 Task: Access the dashboards of "Digital Experience"
Action: Mouse moved to (1027, 75)
Screenshot: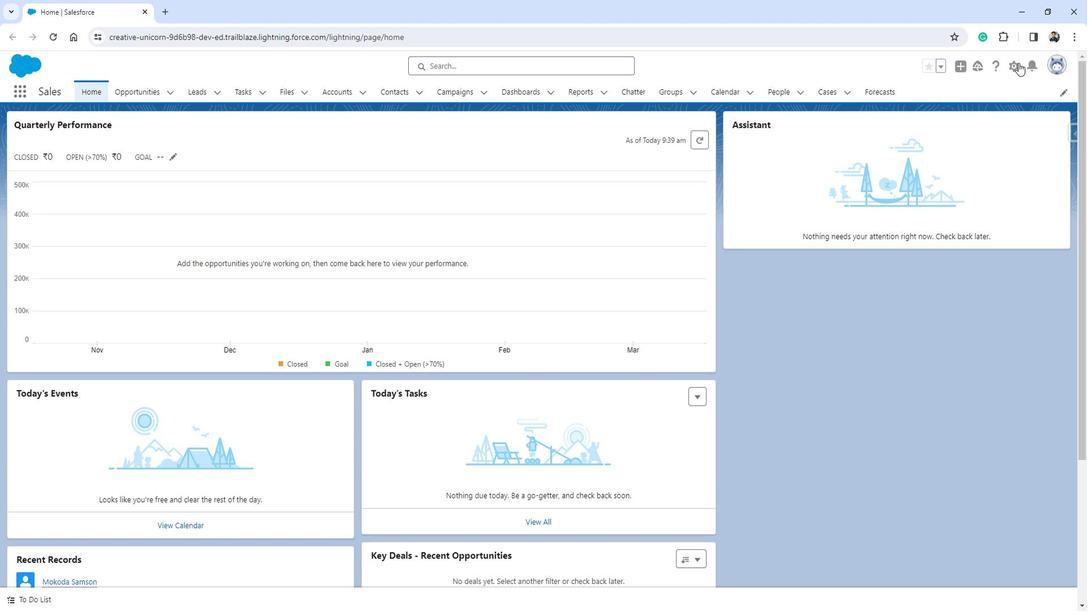 
Action: Mouse pressed left at (1027, 75)
Screenshot: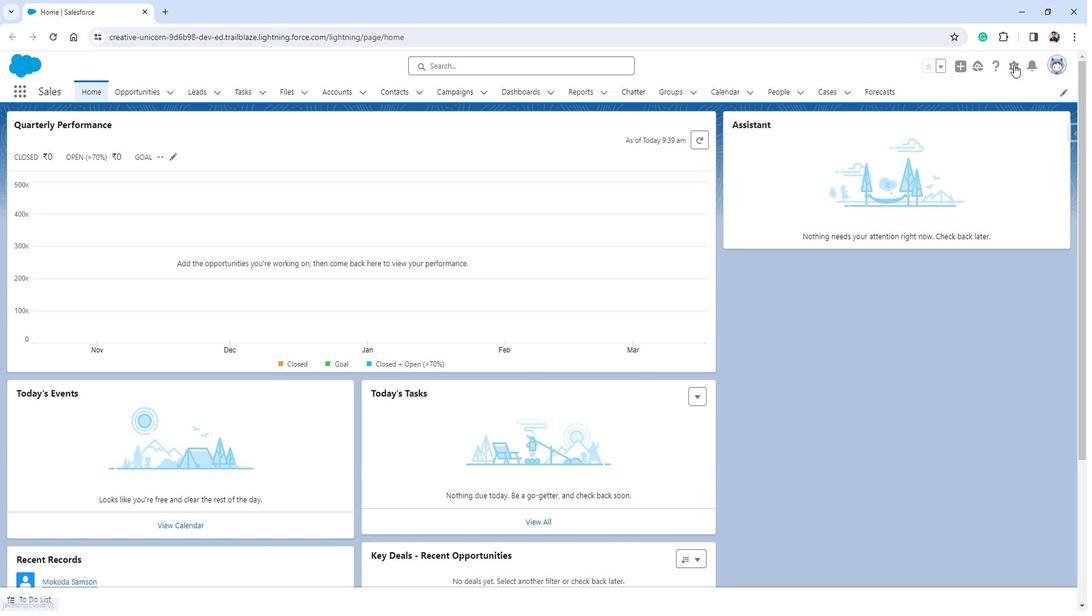 
Action: Mouse moved to (981, 115)
Screenshot: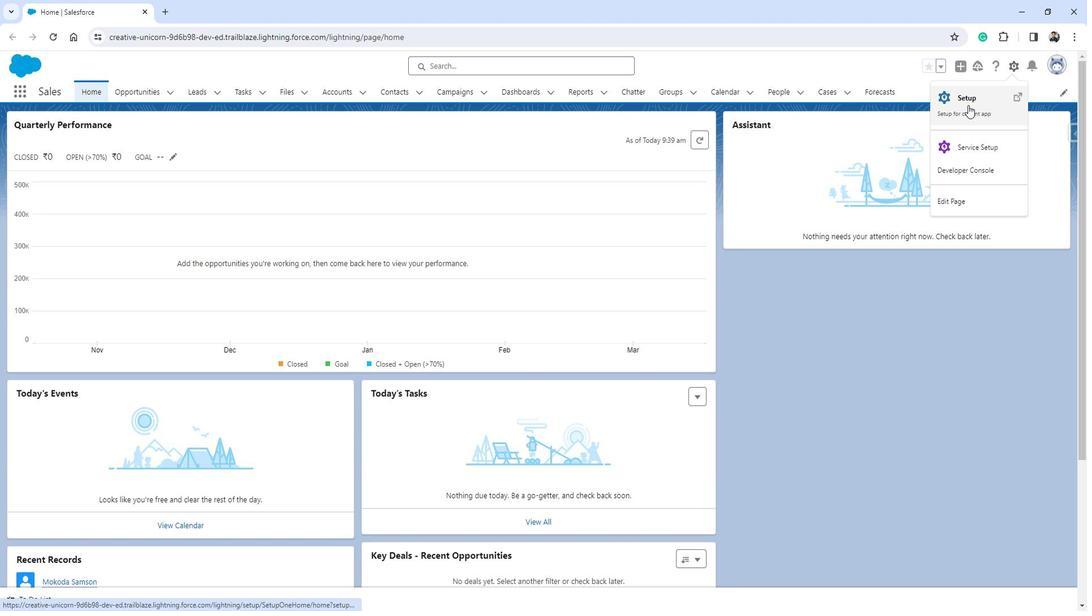 
Action: Mouse pressed left at (981, 115)
Screenshot: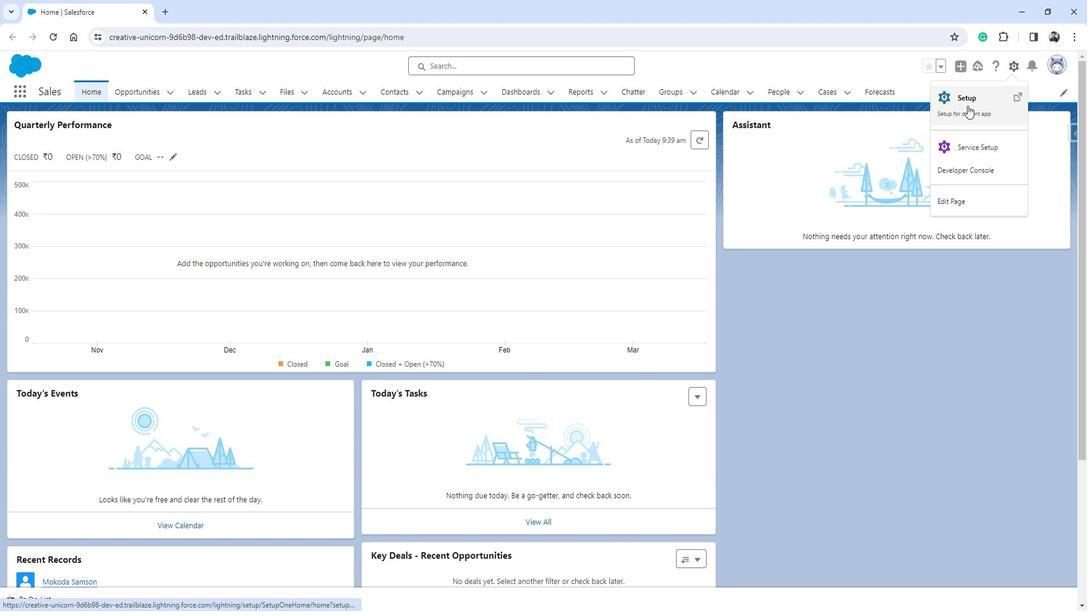 
Action: Mouse moved to (77, 381)
Screenshot: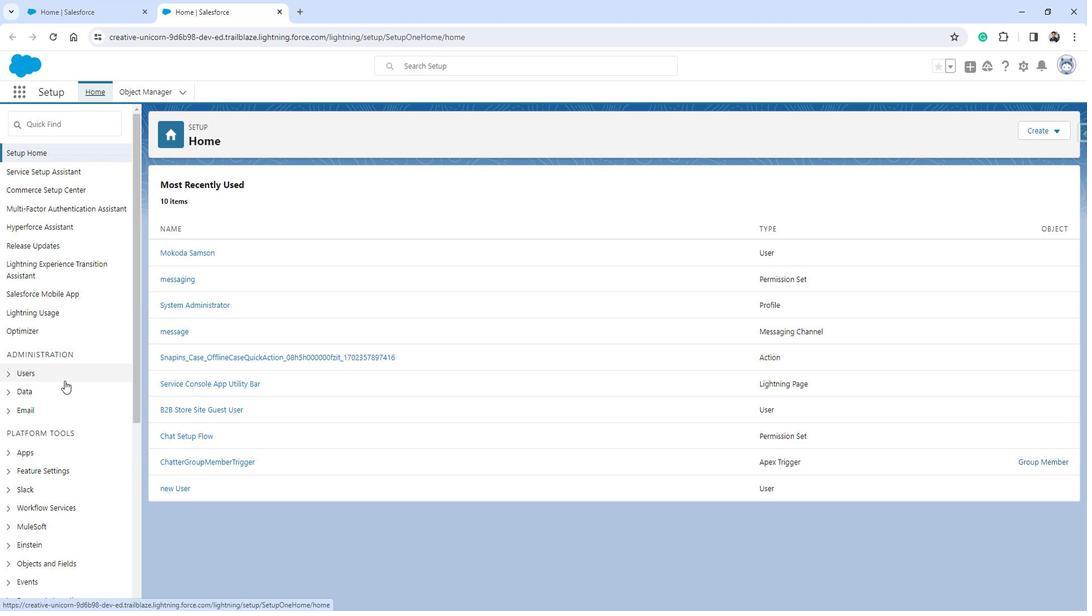 
Action: Mouse scrolled (77, 381) with delta (0, 0)
Screenshot: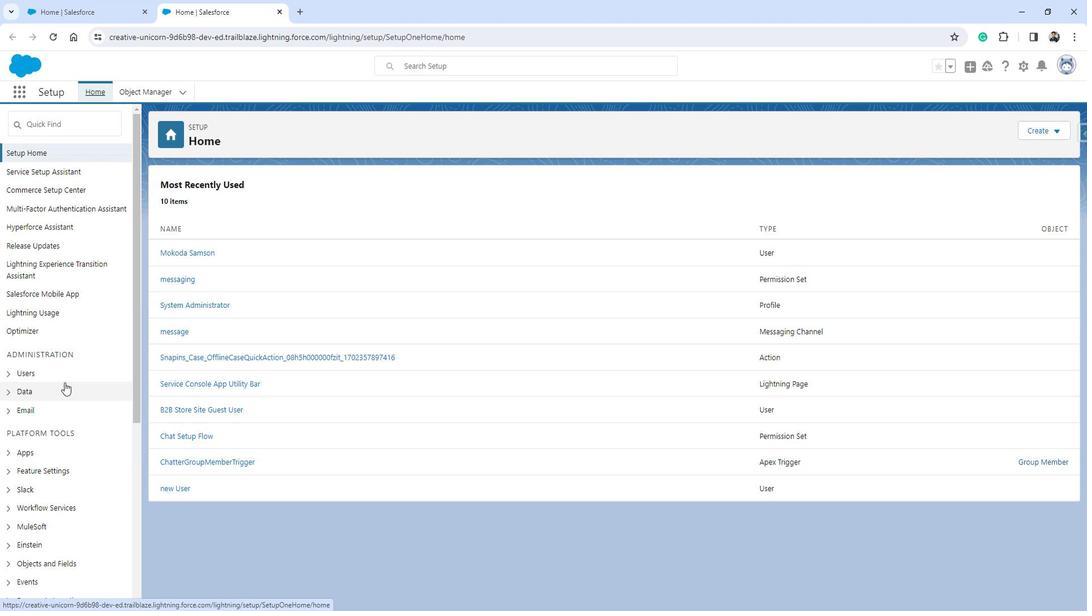 
Action: Mouse scrolled (77, 381) with delta (0, 0)
Screenshot: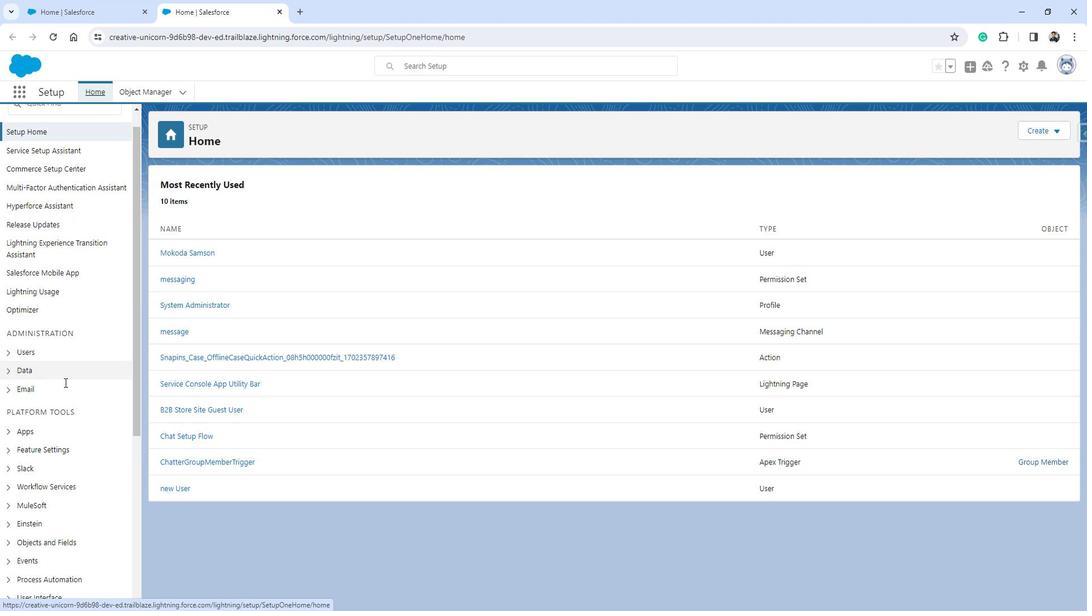 
Action: Mouse scrolled (77, 381) with delta (0, 0)
Screenshot: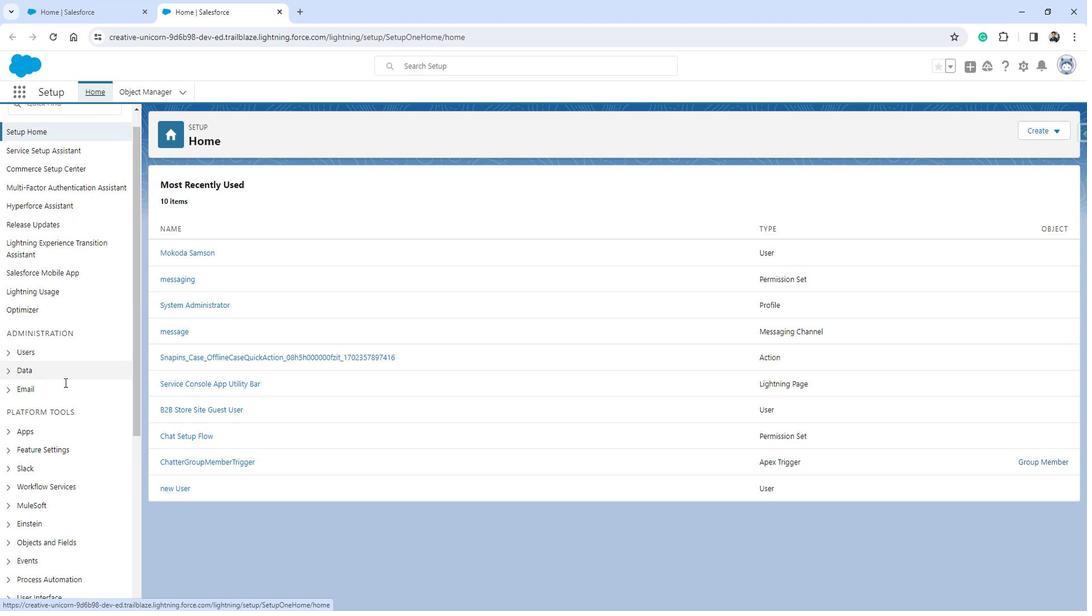 
Action: Mouse moved to (59, 292)
Screenshot: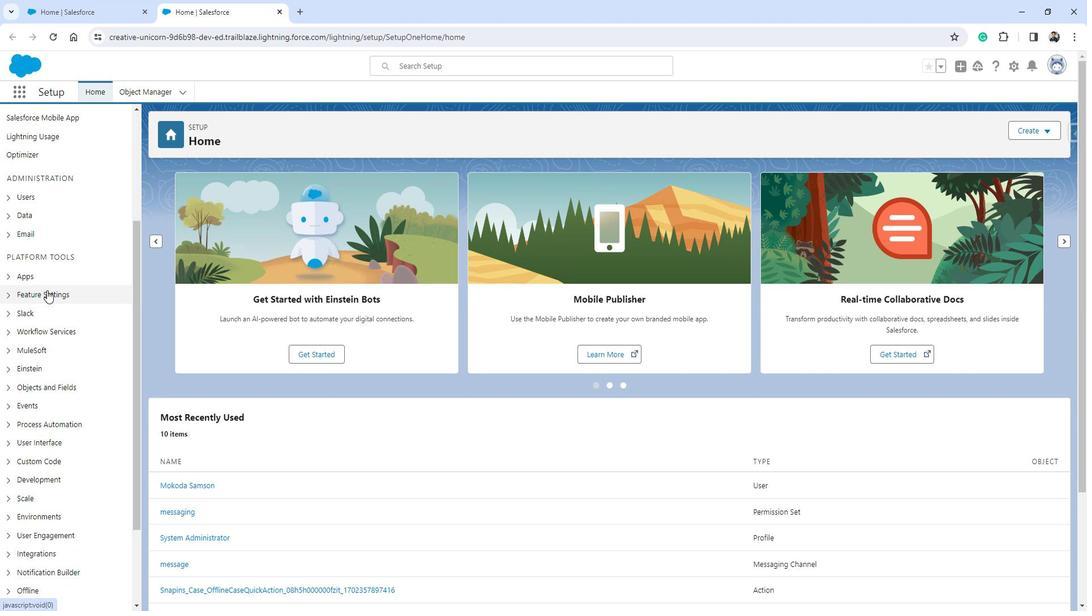 
Action: Mouse pressed left at (59, 292)
Screenshot: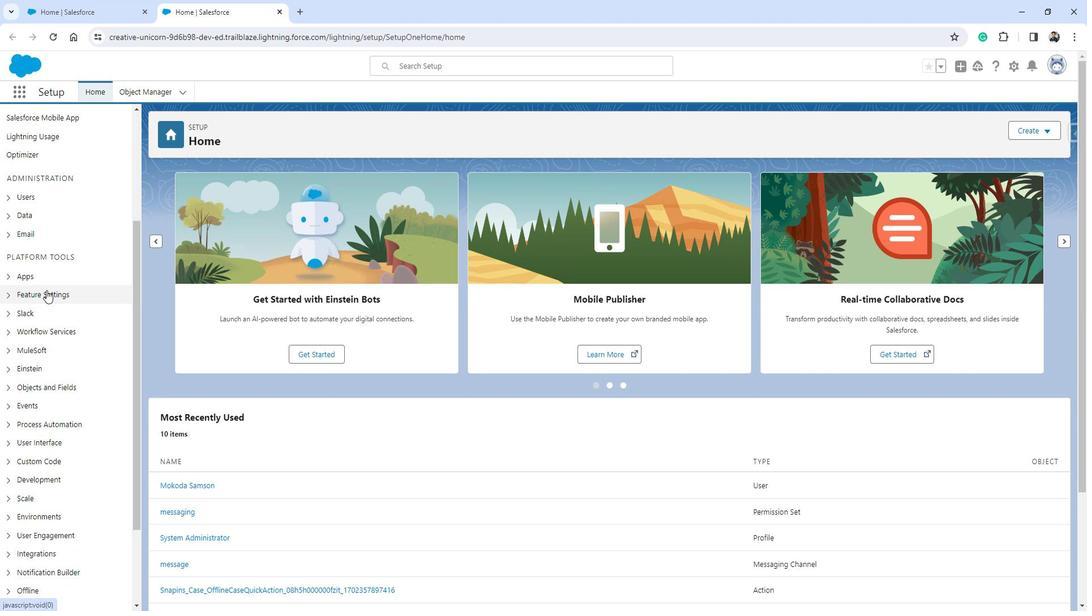 
Action: Mouse moved to (67, 293)
Screenshot: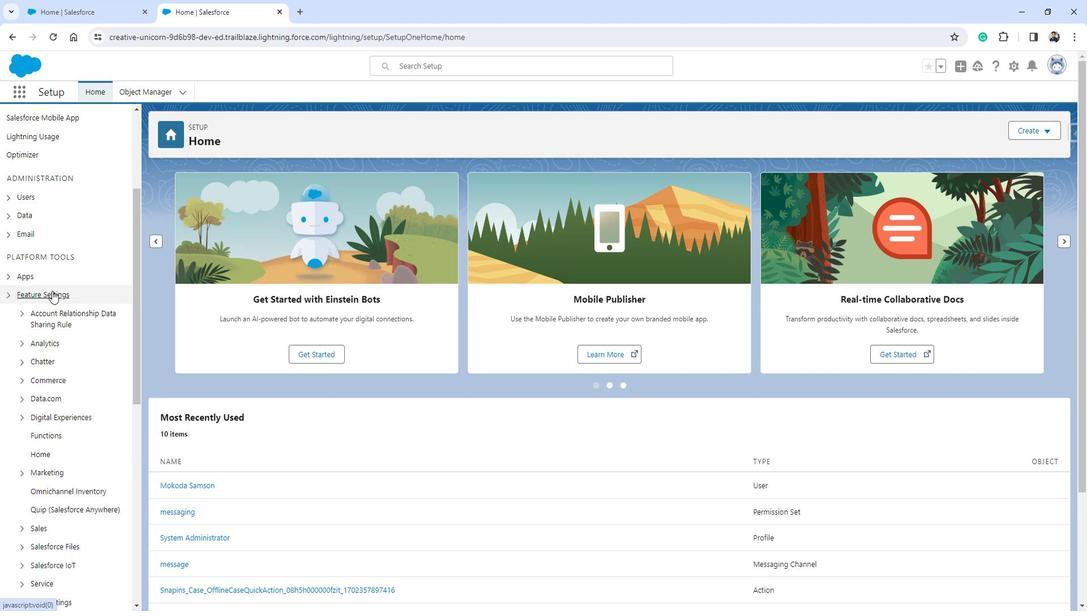 
Action: Mouse scrolled (67, 292) with delta (0, 0)
Screenshot: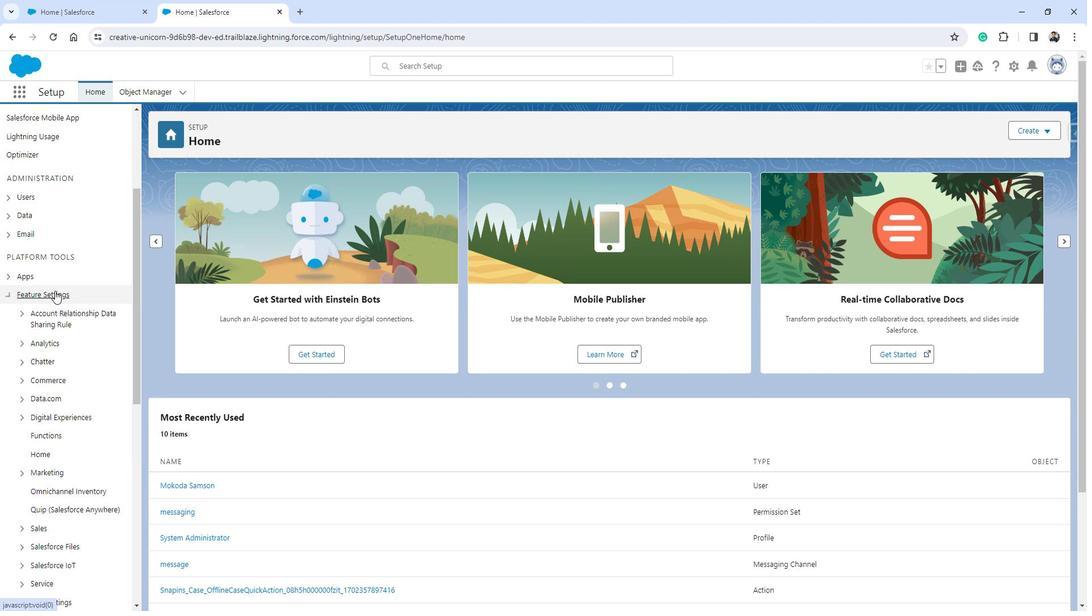 
Action: Mouse moved to (68, 293)
Screenshot: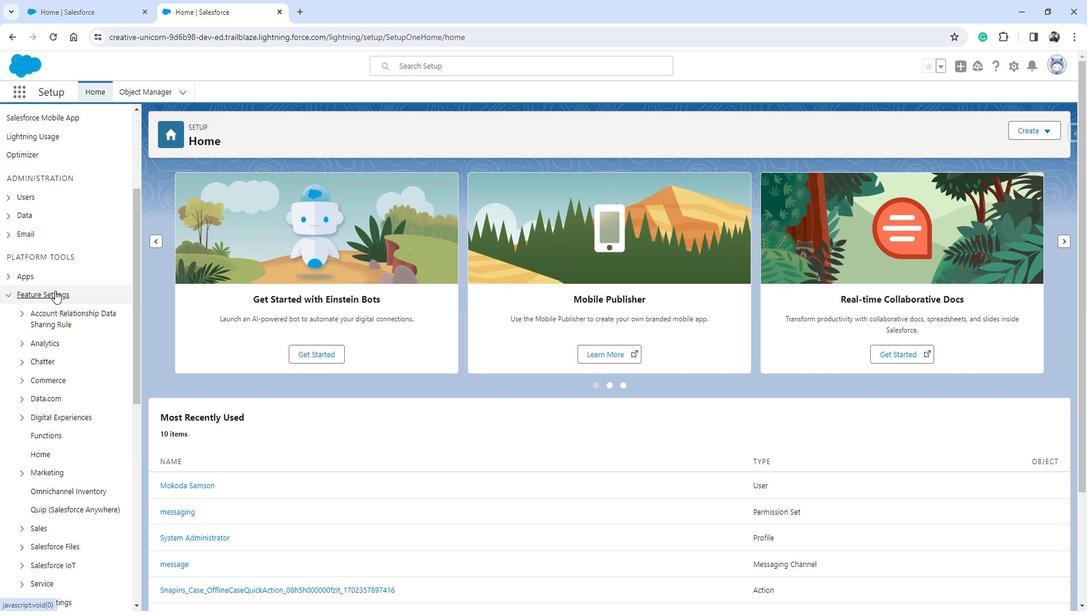 
Action: Mouse scrolled (68, 292) with delta (0, 0)
Screenshot: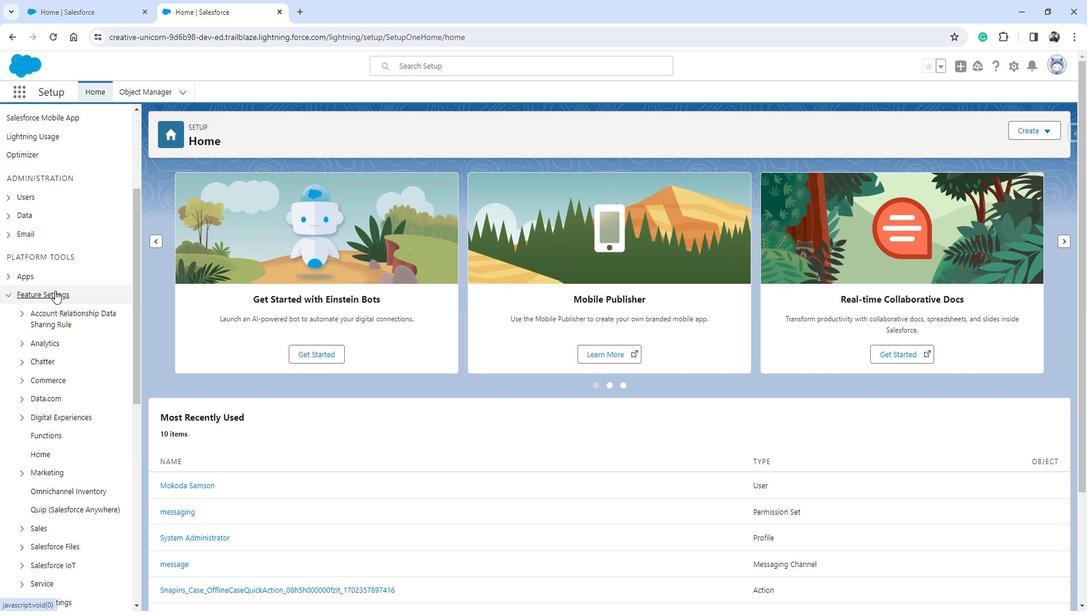 
Action: Mouse moved to (65, 304)
Screenshot: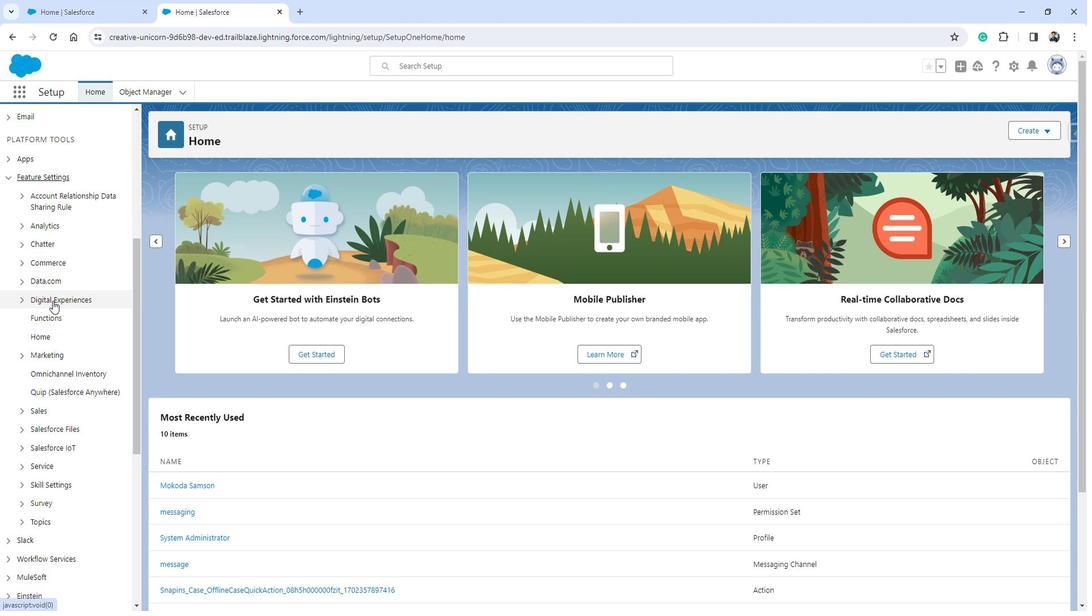 
Action: Mouse pressed left at (65, 304)
Screenshot: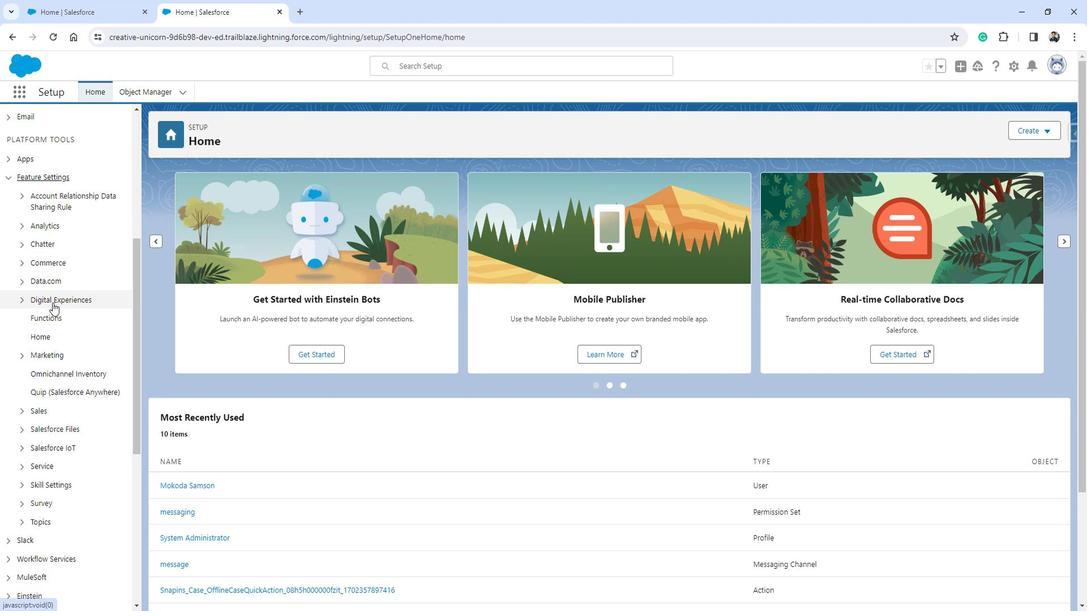 
Action: Mouse moved to (67, 318)
Screenshot: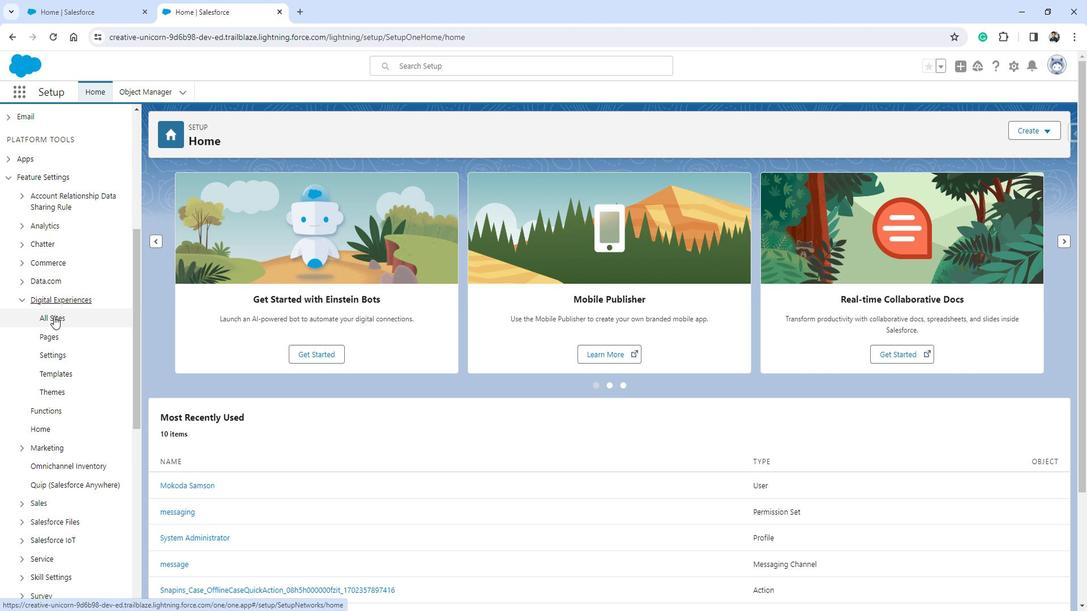 
Action: Mouse pressed left at (67, 318)
Screenshot: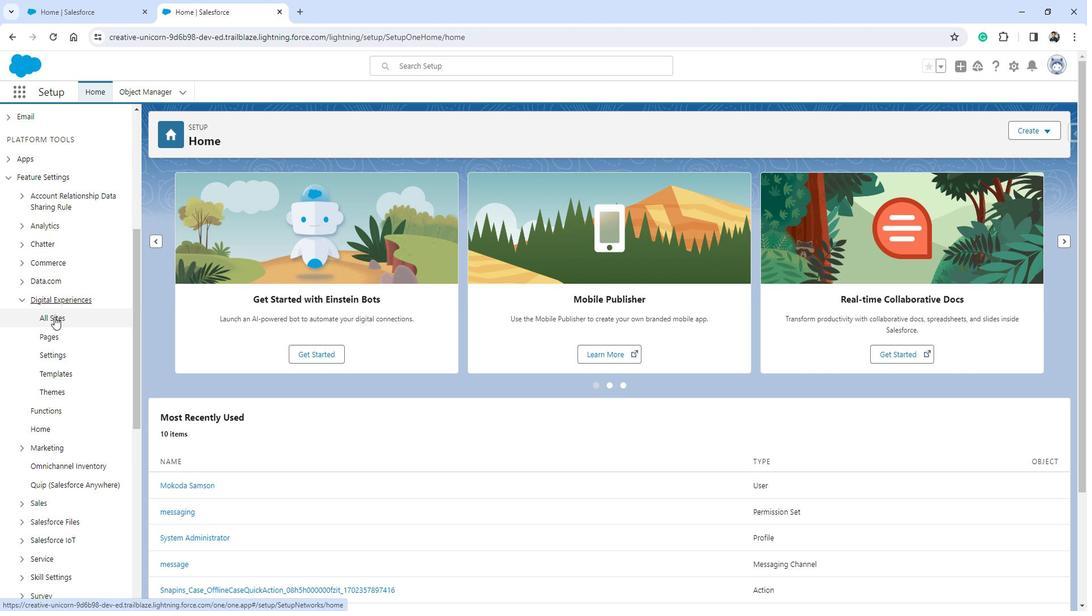 
Action: Mouse moved to (197, 348)
Screenshot: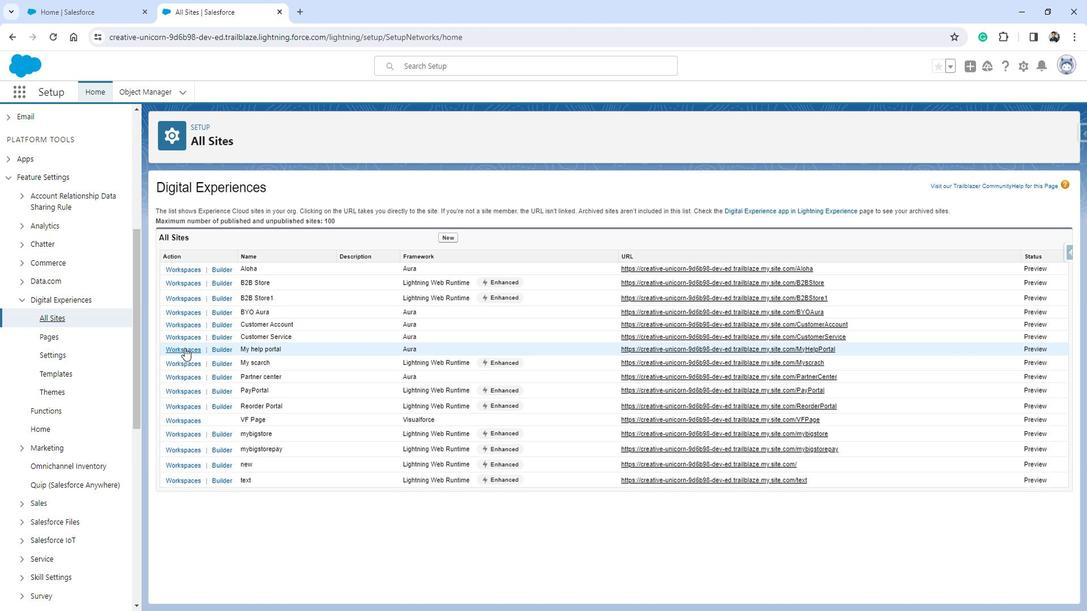 
Action: Mouse pressed left at (197, 348)
Screenshot: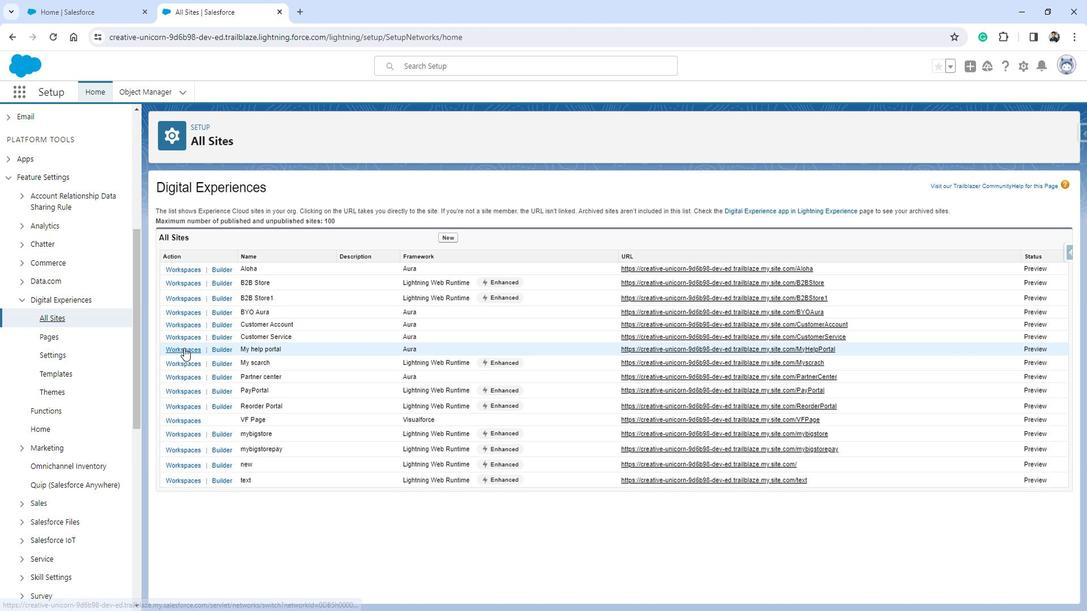 
Action: Mouse moved to (419, 405)
Screenshot: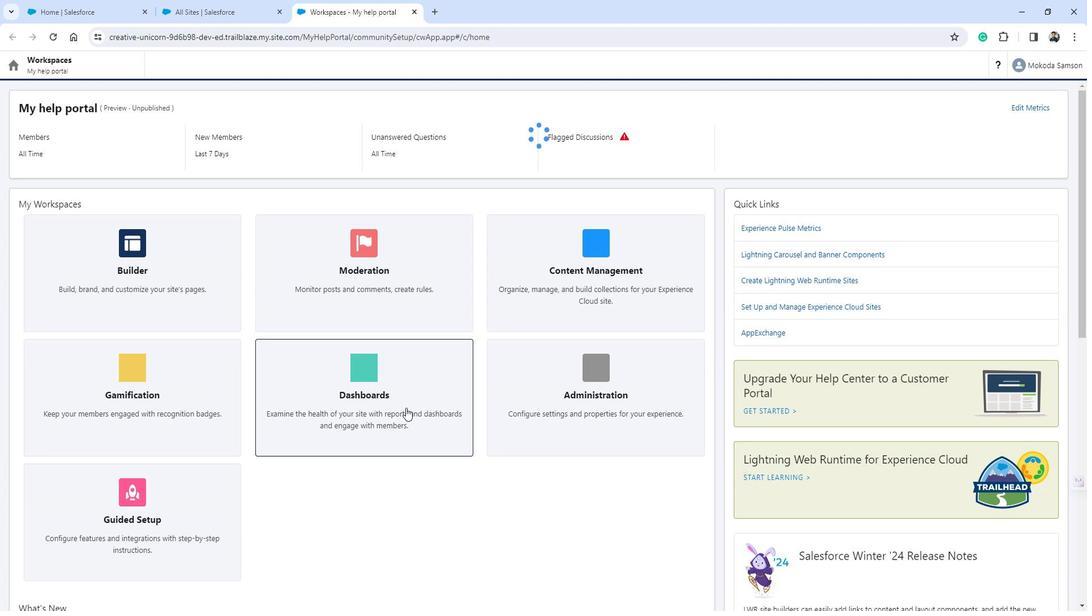 
Action: Mouse pressed left at (419, 405)
Screenshot: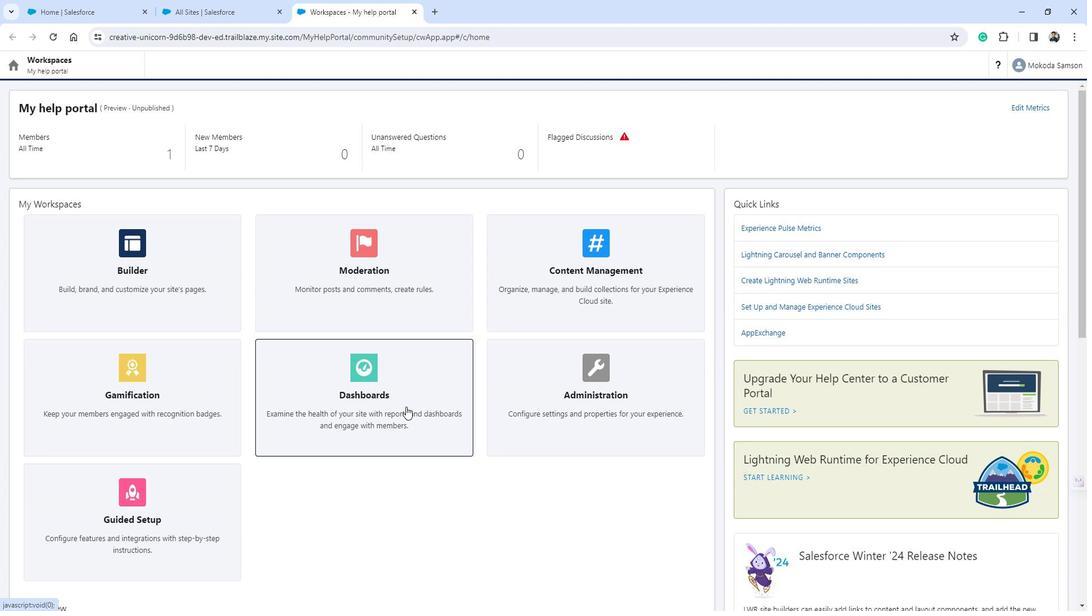 
Action: Mouse moved to (224, 83)
Screenshot: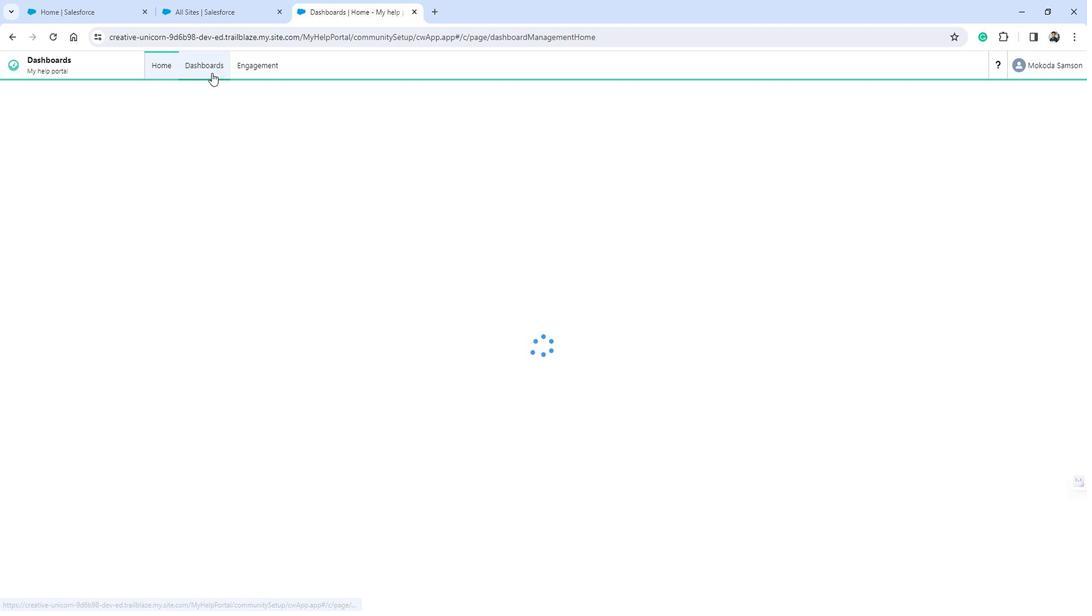 
Action: Mouse pressed left at (224, 83)
Screenshot: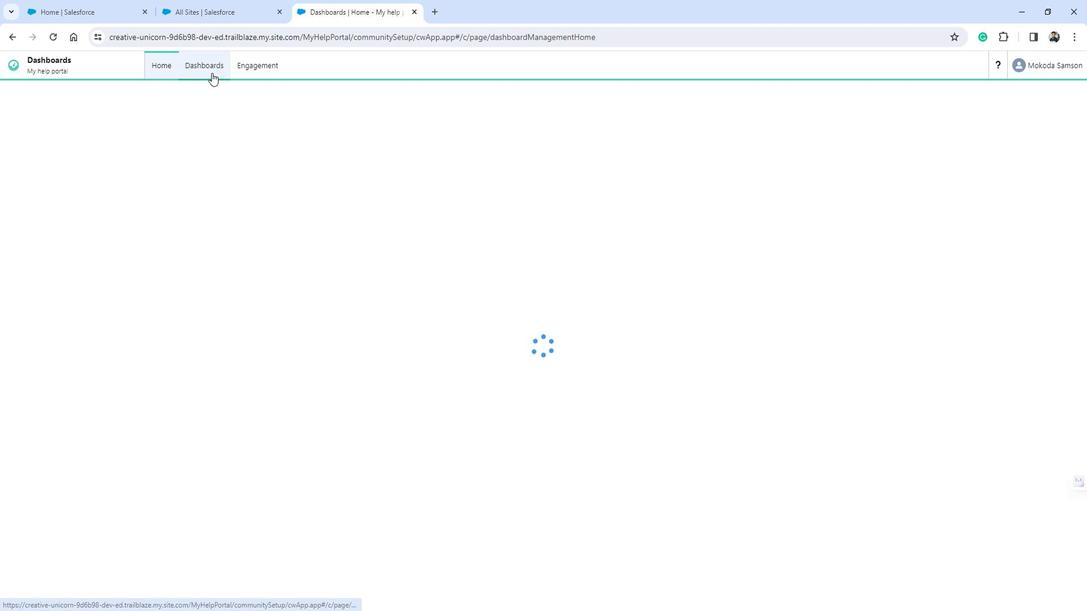 
Action: Mouse moved to (47, 289)
Screenshot: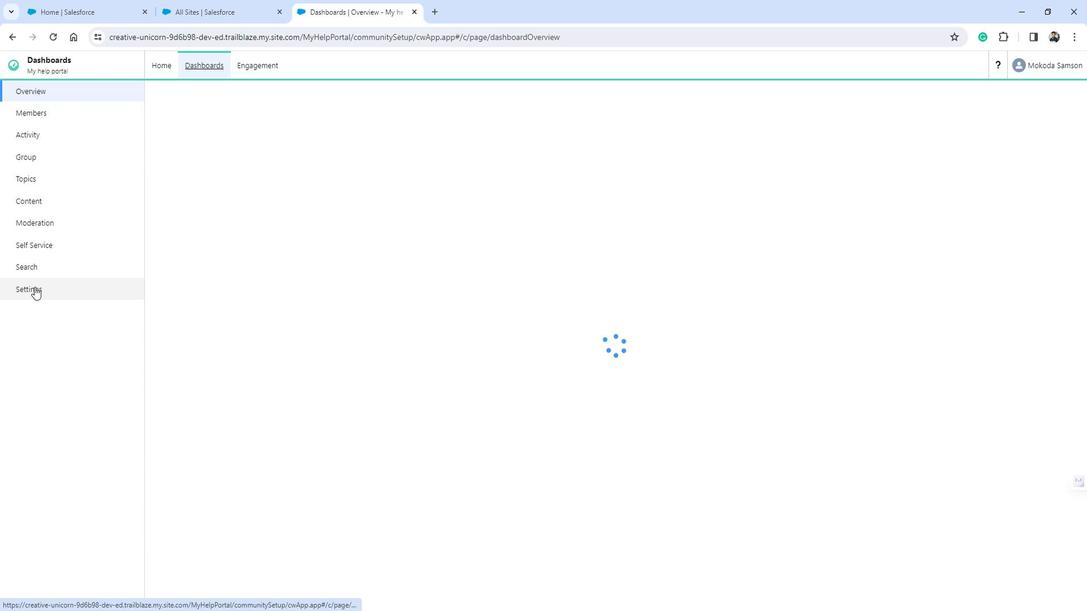
Action: Mouse pressed left at (47, 289)
Screenshot: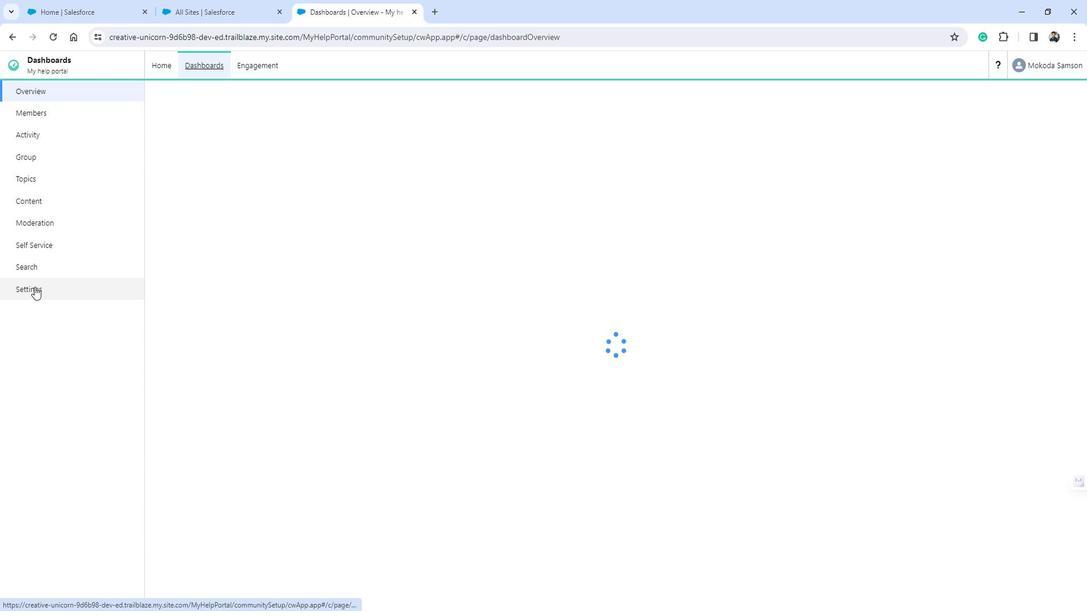 
Action: Mouse moved to (716, 256)
Screenshot: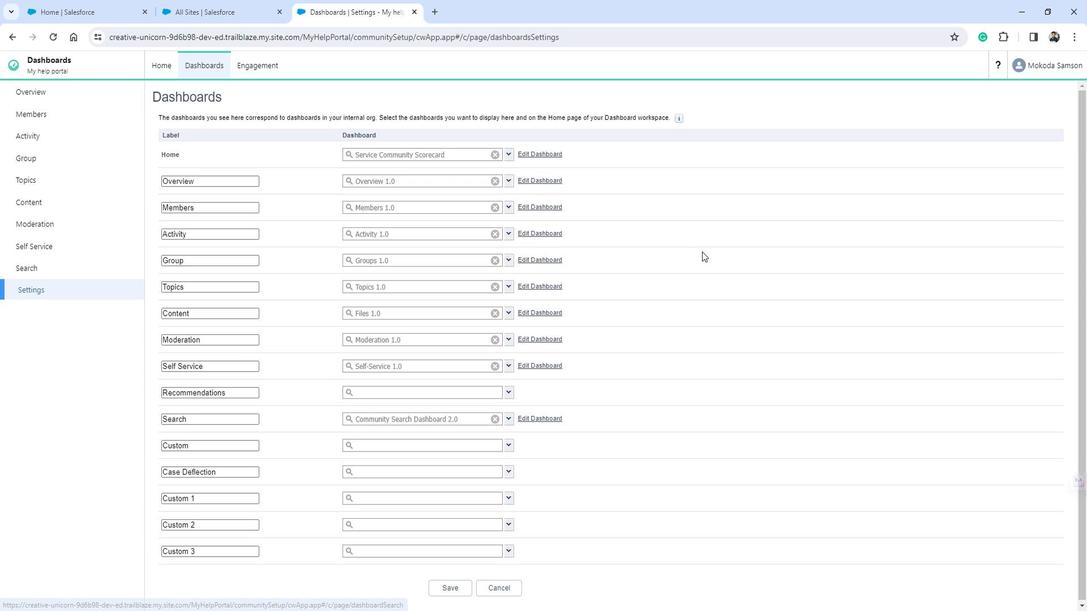 
